 Task: Create a due date automation when advanced on, 2 days after a card is due add dates due next month at 11:00 AM.
Action: Mouse moved to (986, 77)
Screenshot: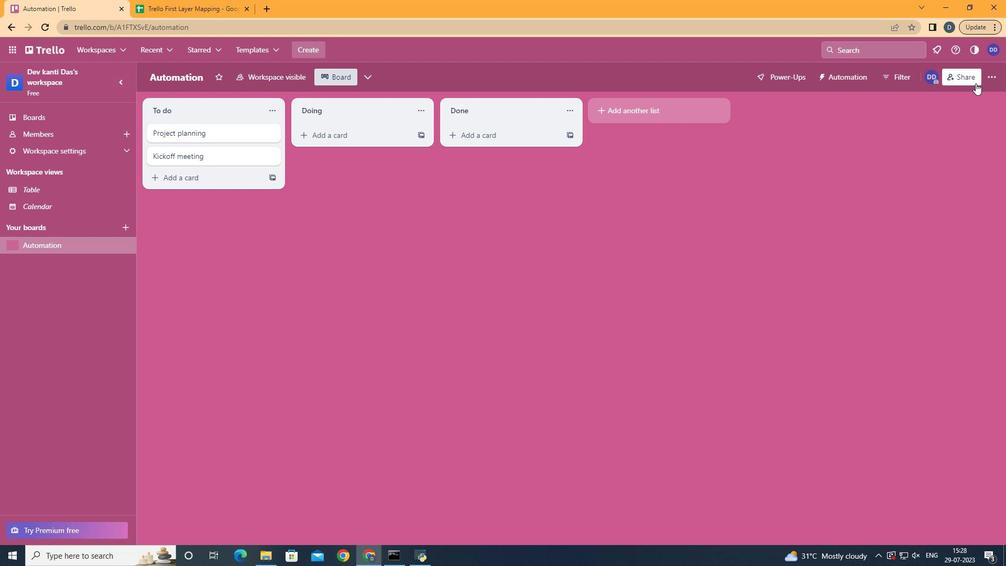 
Action: Mouse pressed left at (986, 77)
Screenshot: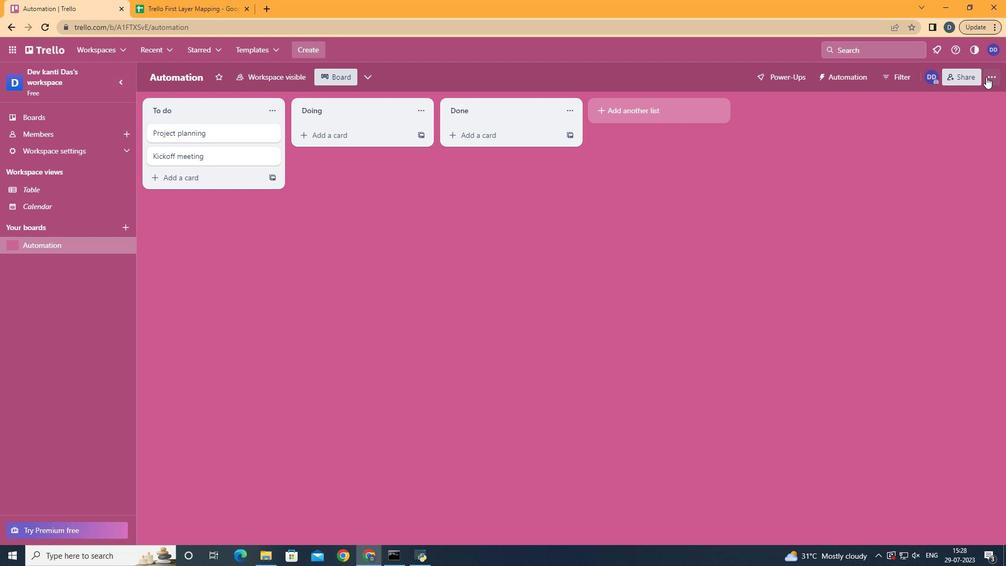 
Action: Mouse moved to (922, 215)
Screenshot: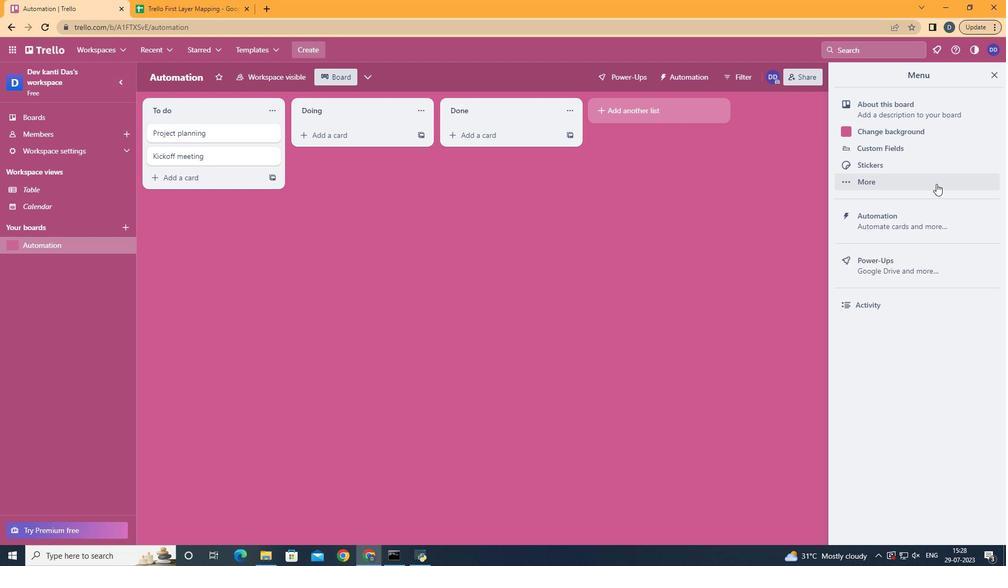 
Action: Mouse pressed left at (922, 215)
Screenshot: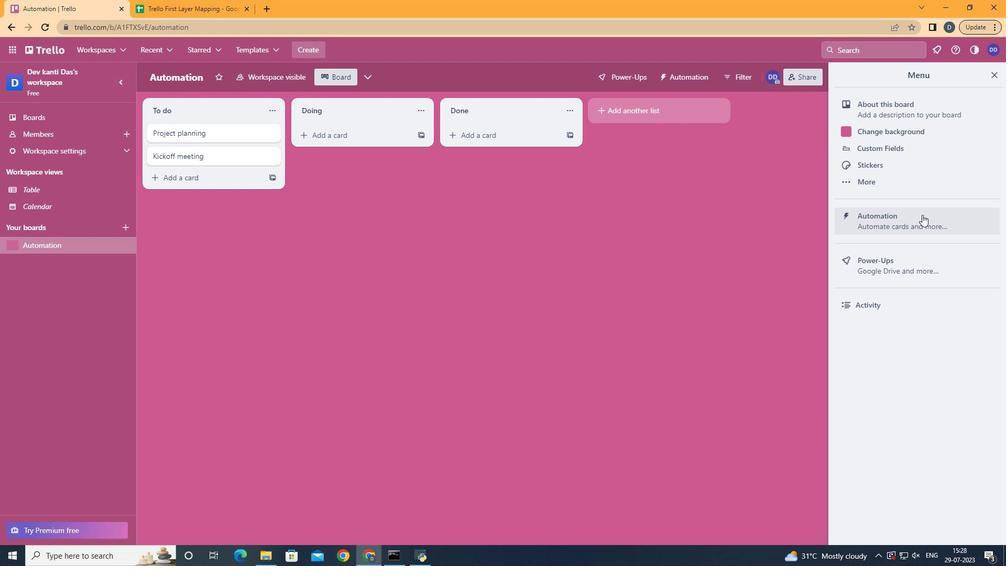 
Action: Mouse moved to (196, 214)
Screenshot: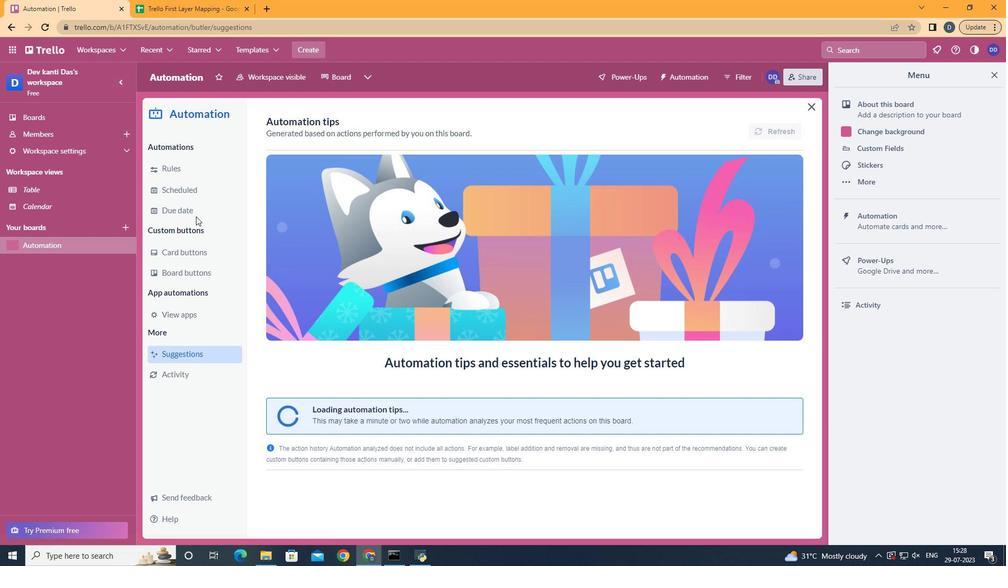 
Action: Mouse pressed left at (196, 214)
Screenshot: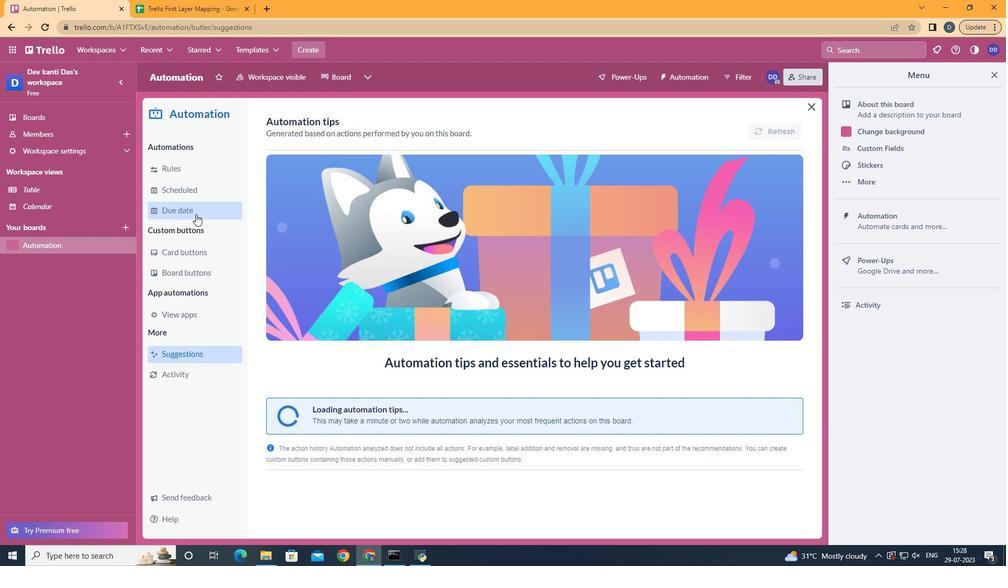 
Action: Mouse moved to (752, 127)
Screenshot: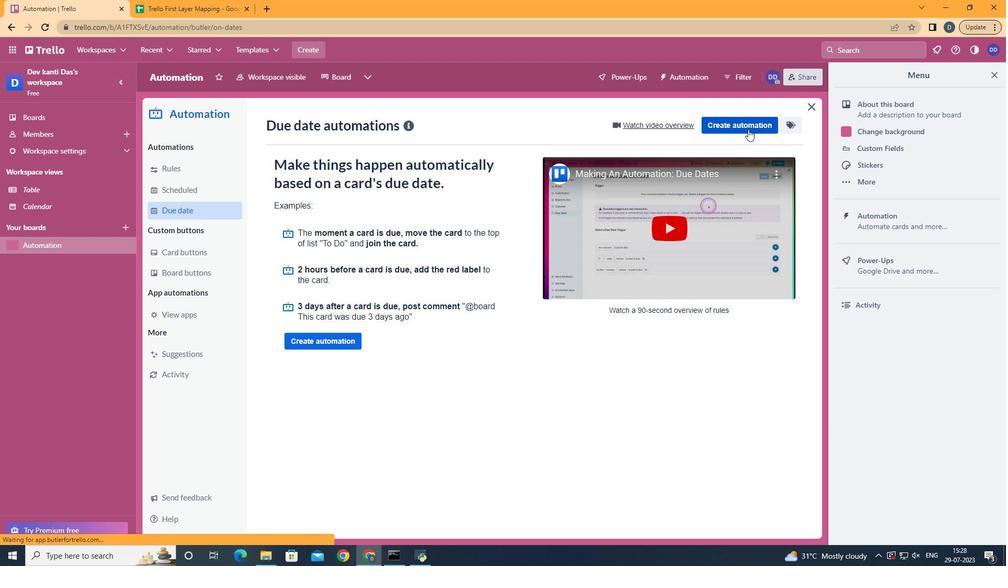 
Action: Mouse pressed left at (752, 127)
Screenshot: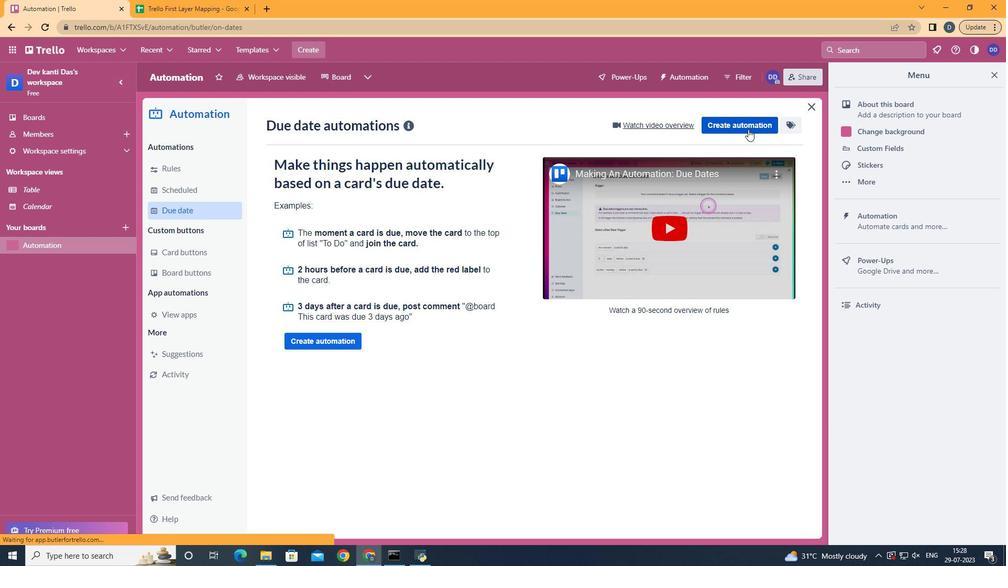 
Action: Mouse moved to (597, 219)
Screenshot: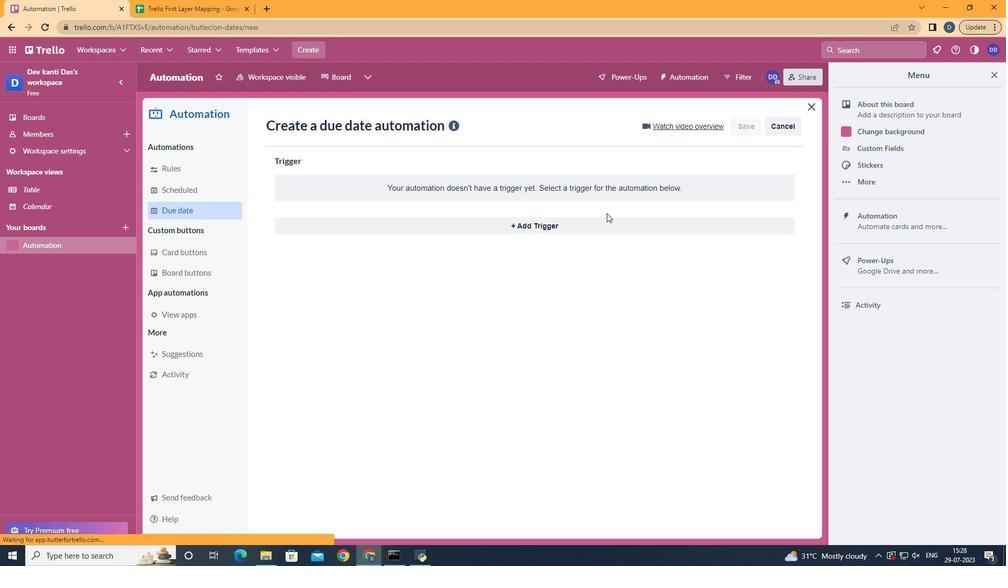 
Action: Mouse pressed left at (597, 219)
Screenshot: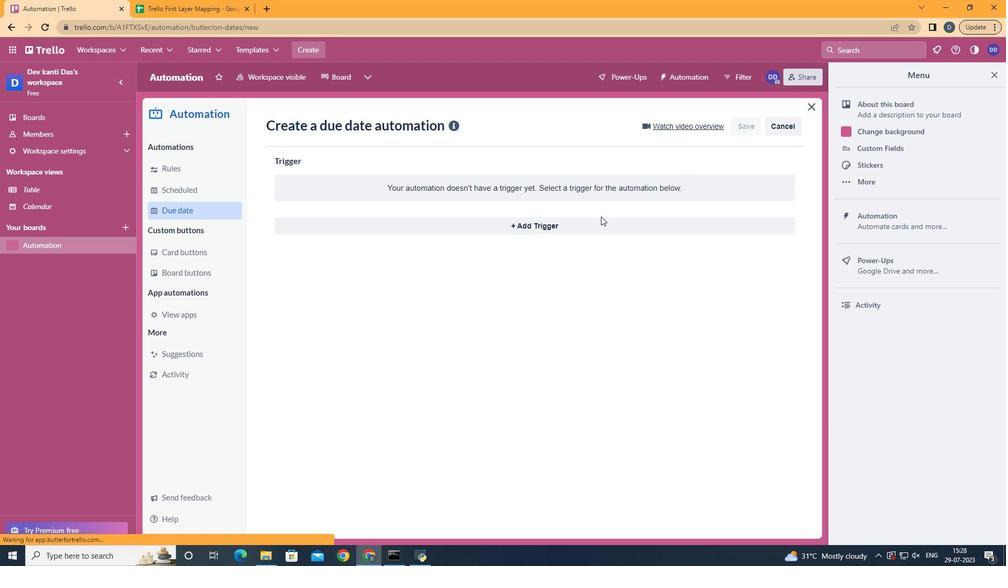 
Action: Mouse moved to (368, 431)
Screenshot: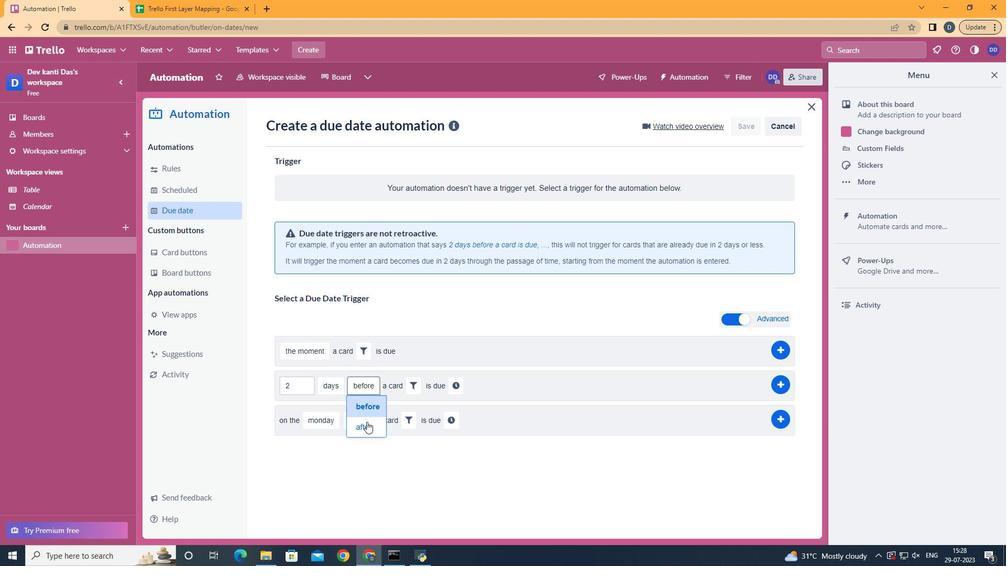 
Action: Mouse pressed left at (368, 431)
Screenshot: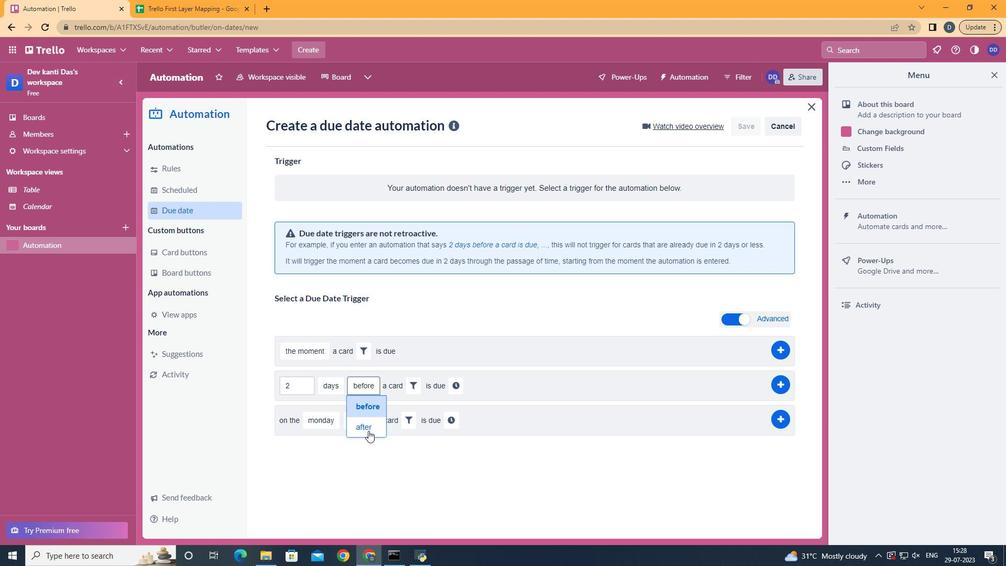 
Action: Mouse moved to (415, 376)
Screenshot: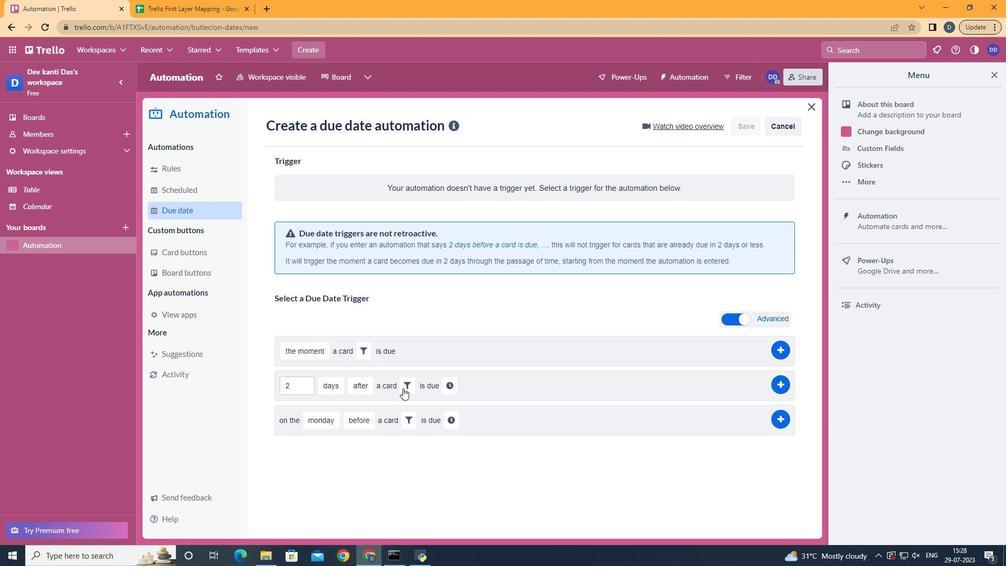 
Action: Mouse pressed left at (415, 376)
Screenshot: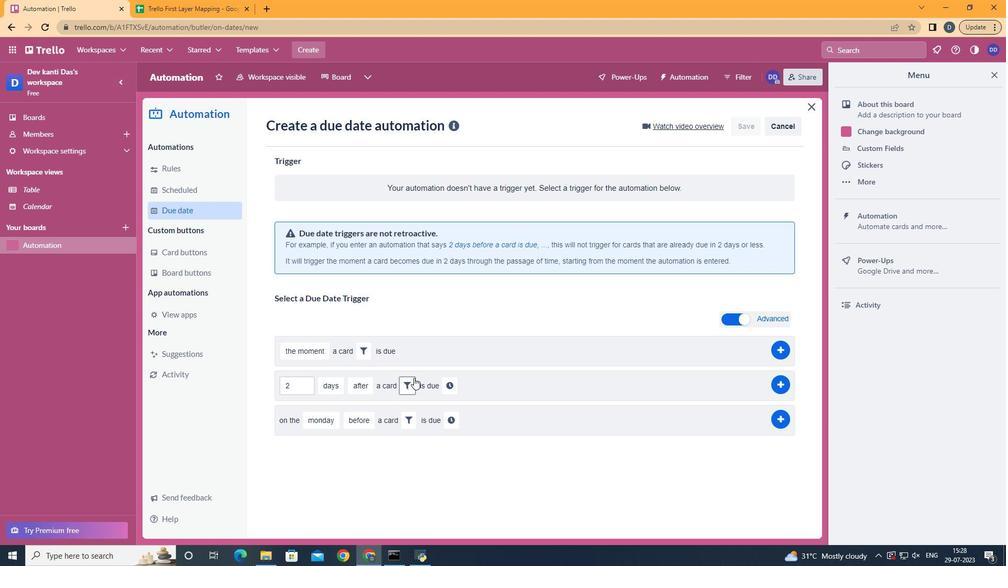 
Action: Mouse moved to (469, 424)
Screenshot: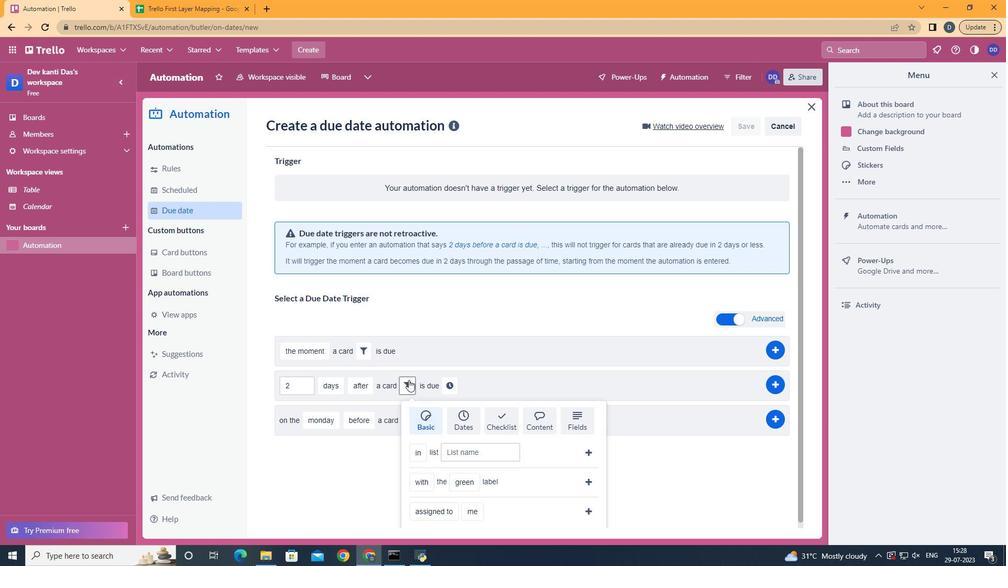 
Action: Mouse pressed left at (469, 424)
Screenshot: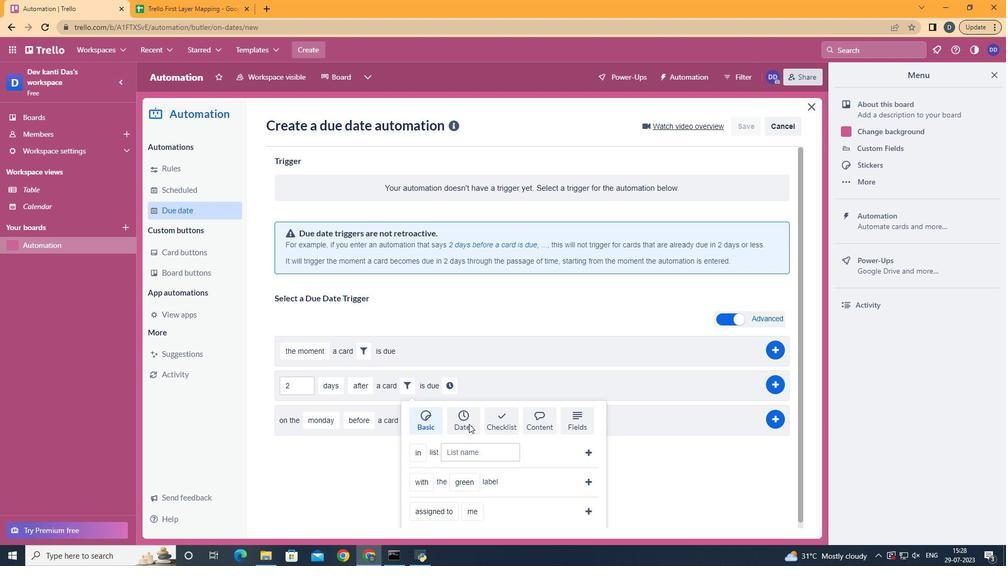 
Action: Mouse moved to (469, 424)
Screenshot: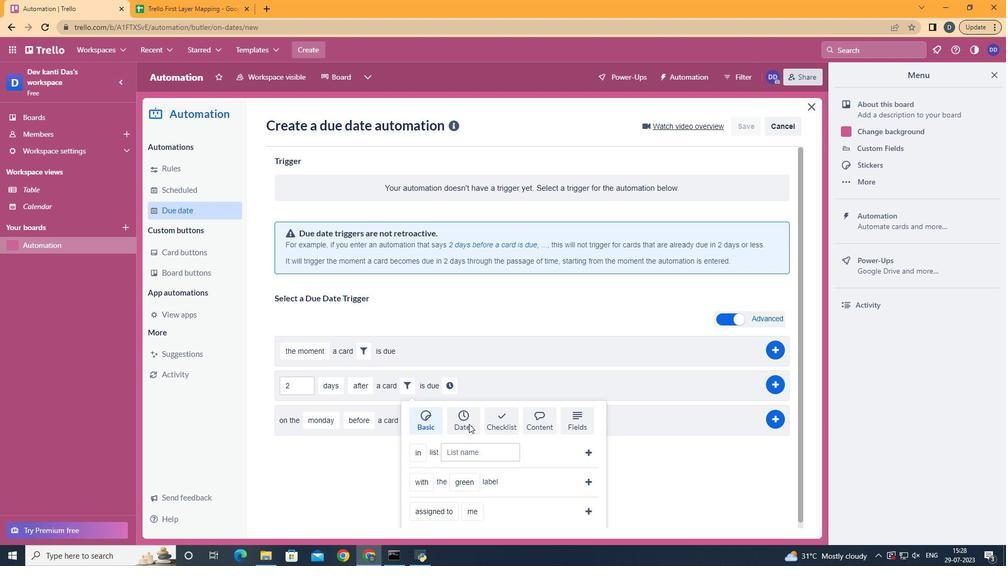
Action: Mouse scrolled (469, 424) with delta (0, 0)
Screenshot: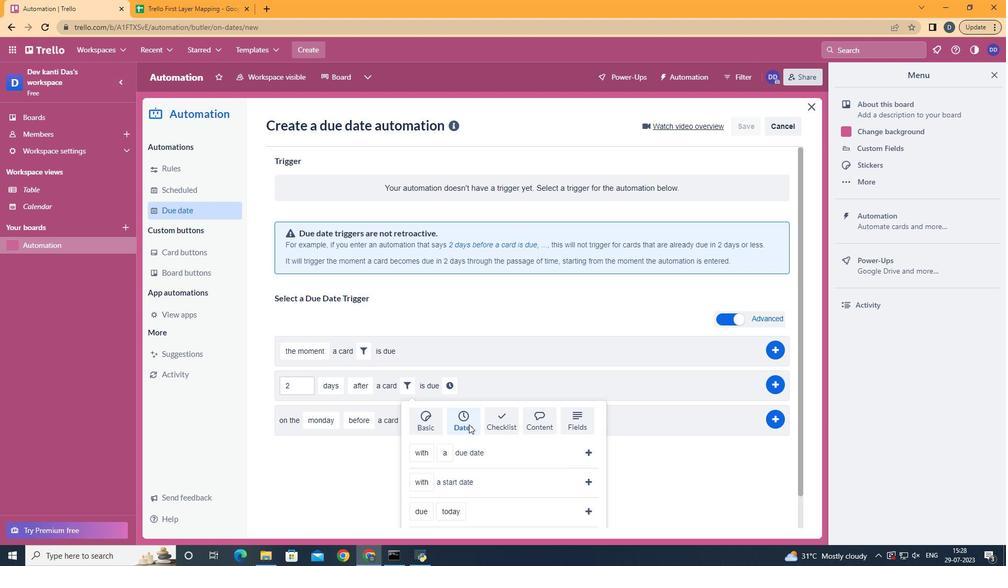 
Action: Mouse scrolled (469, 424) with delta (0, 0)
Screenshot: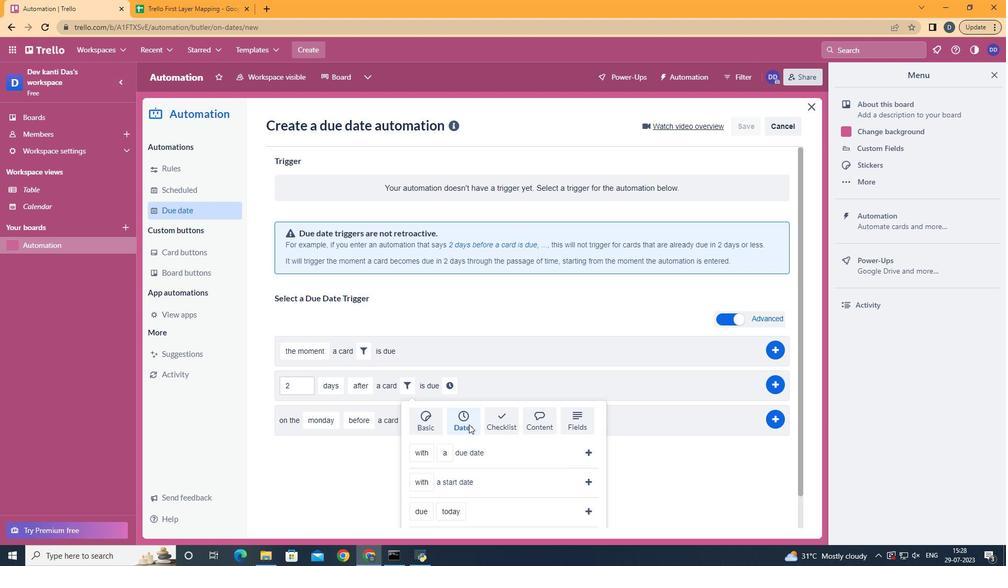 
Action: Mouse scrolled (469, 424) with delta (0, 0)
Screenshot: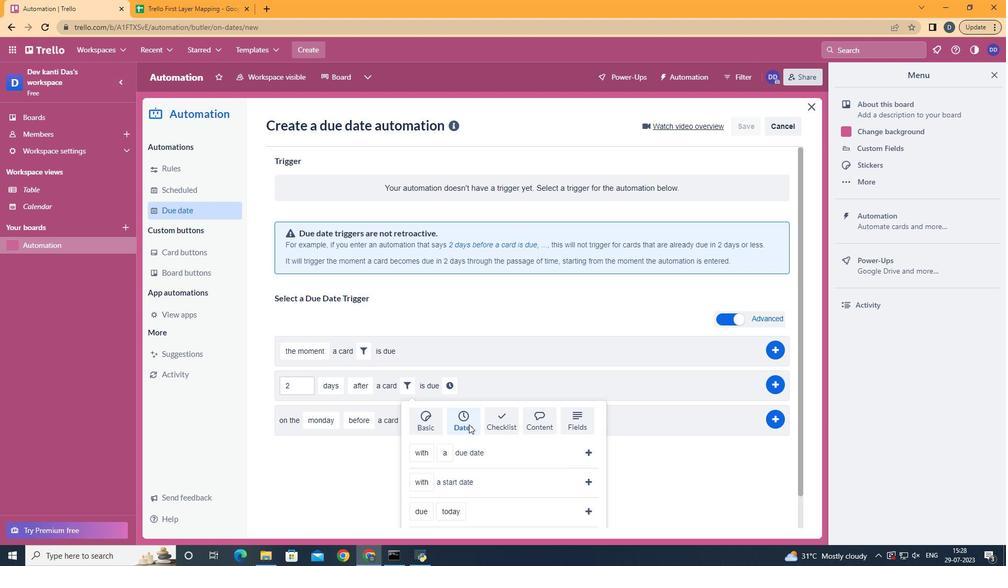 
Action: Mouse scrolled (469, 424) with delta (0, 0)
Screenshot: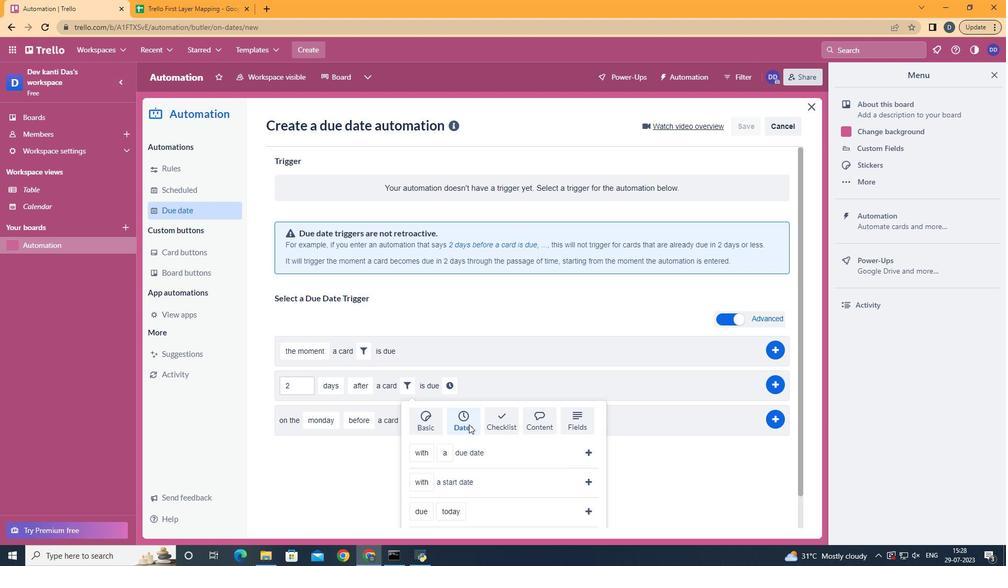 
Action: Mouse scrolled (469, 424) with delta (0, 0)
Screenshot: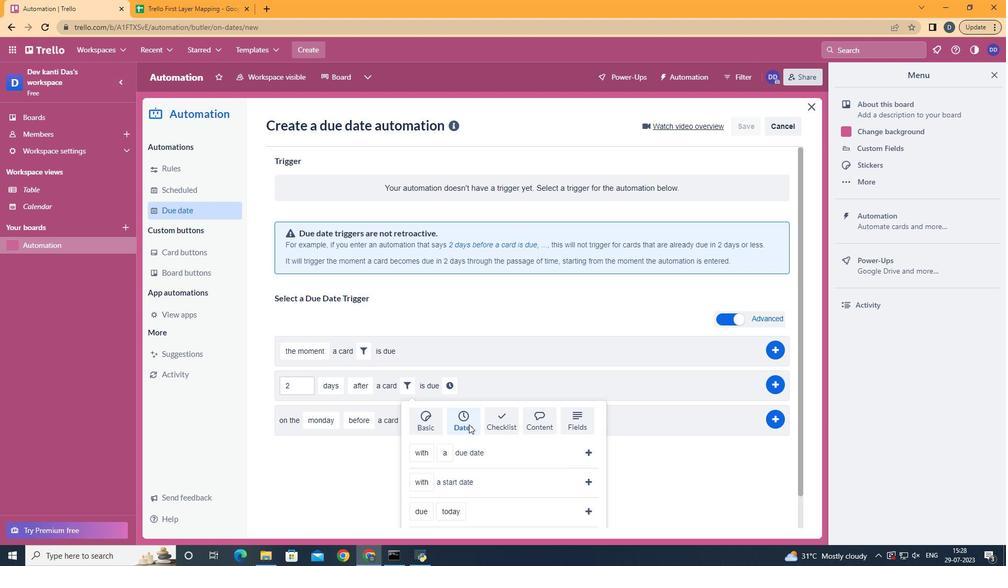 
Action: Mouse moved to (462, 457)
Screenshot: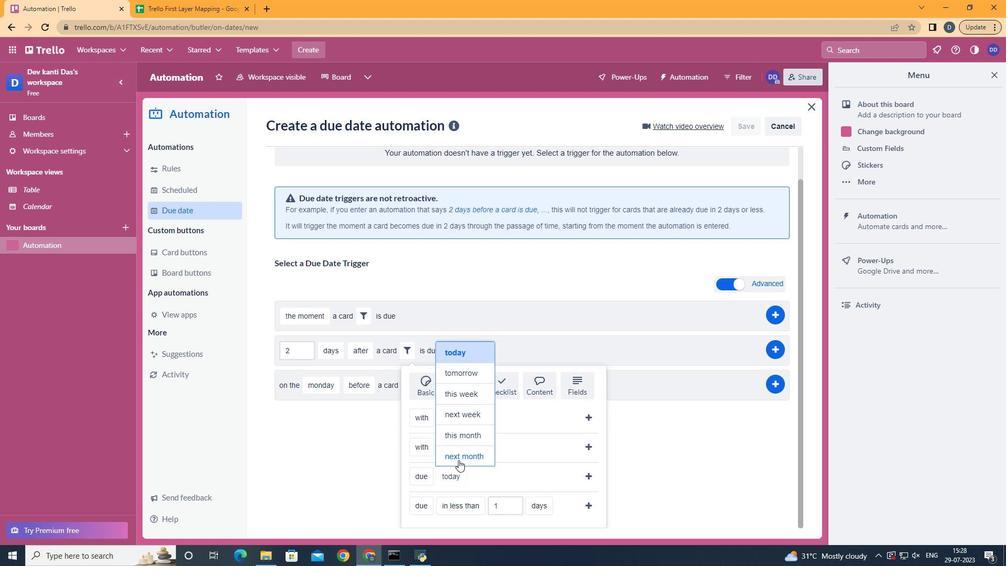 
Action: Mouse pressed left at (462, 457)
Screenshot: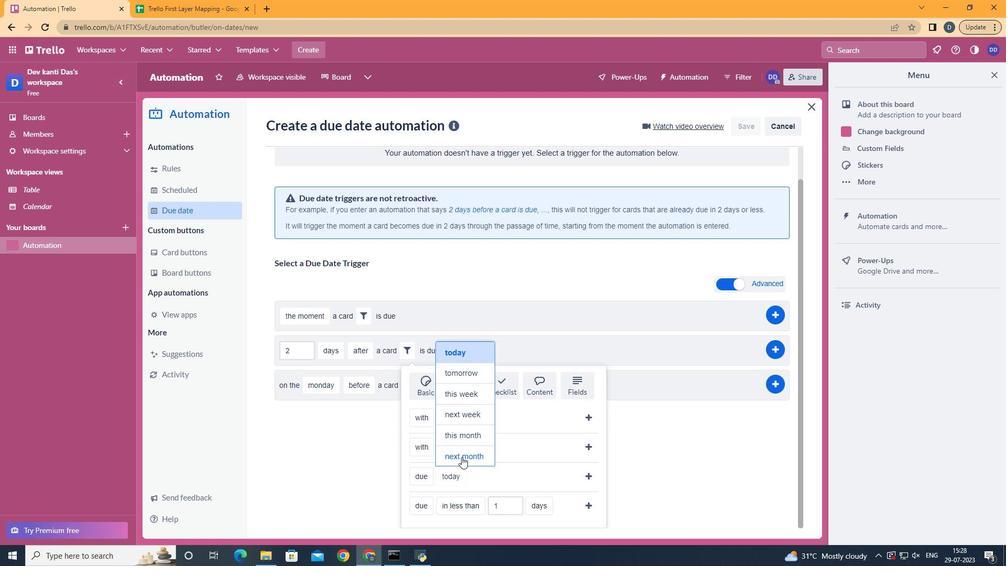 
Action: Mouse moved to (586, 472)
Screenshot: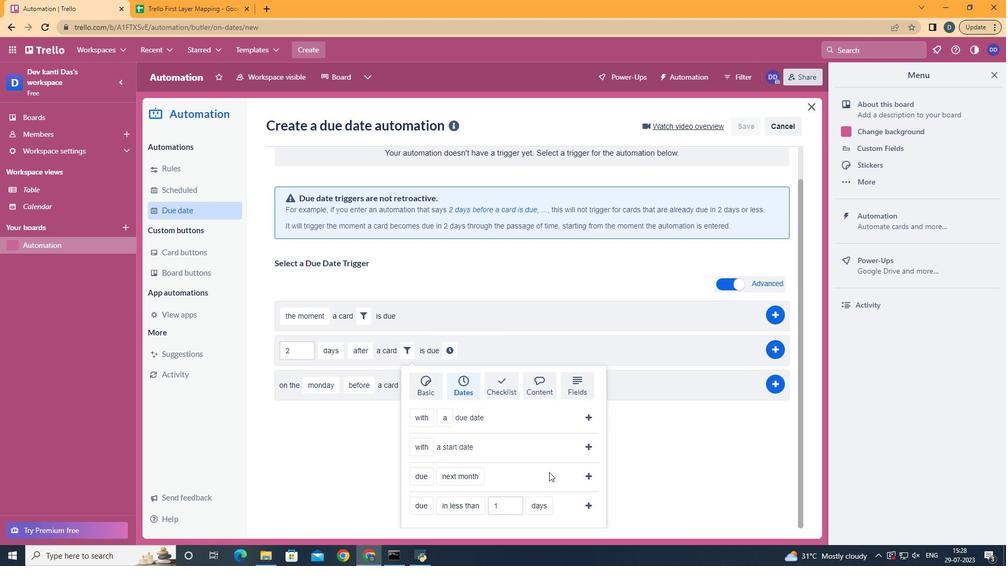 
Action: Mouse pressed left at (586, 472)
Screenshot: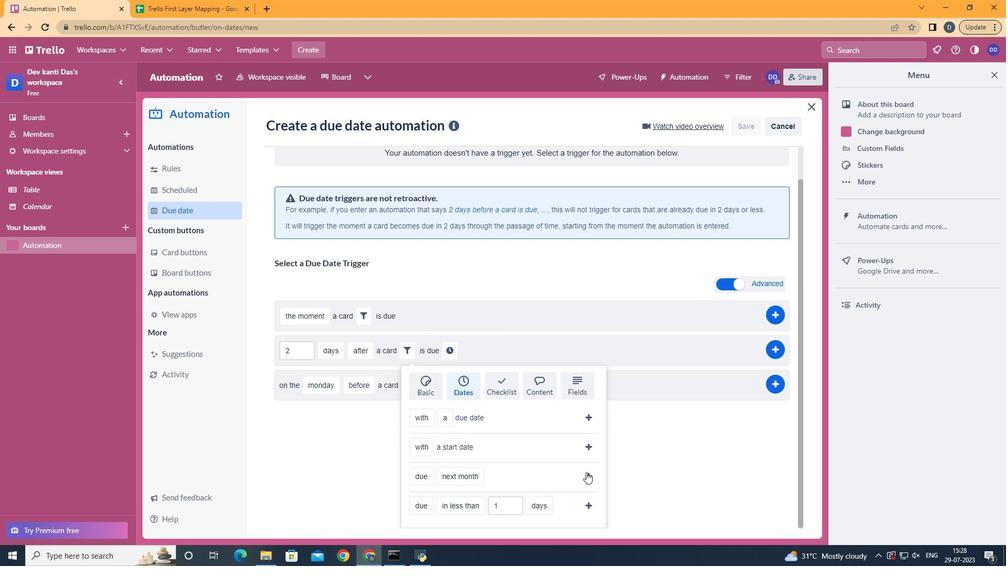 
Action: Mouse moved to (526, 376)
Screenshot: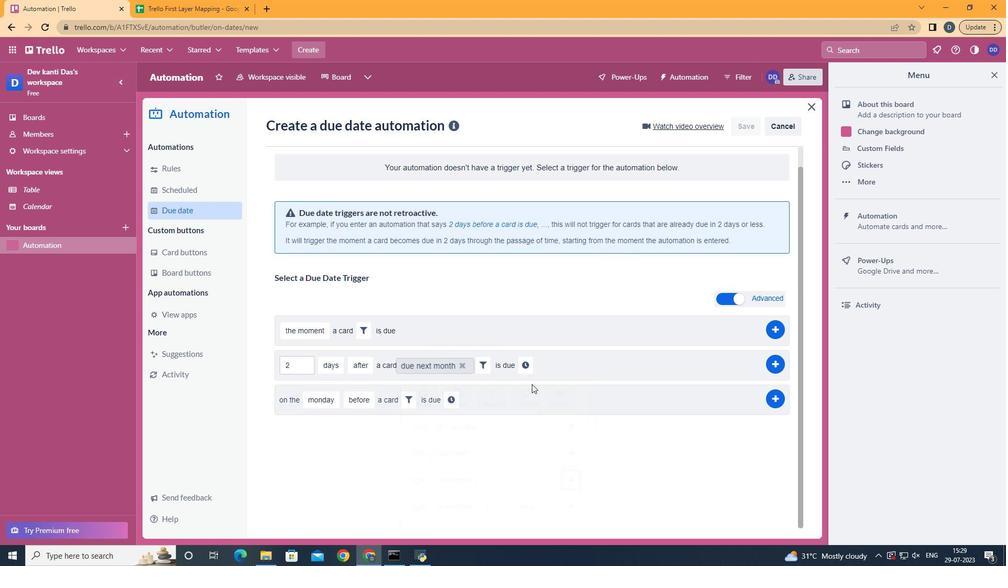 
Action: Mouse pressed left at (526, 376)
Screenshot: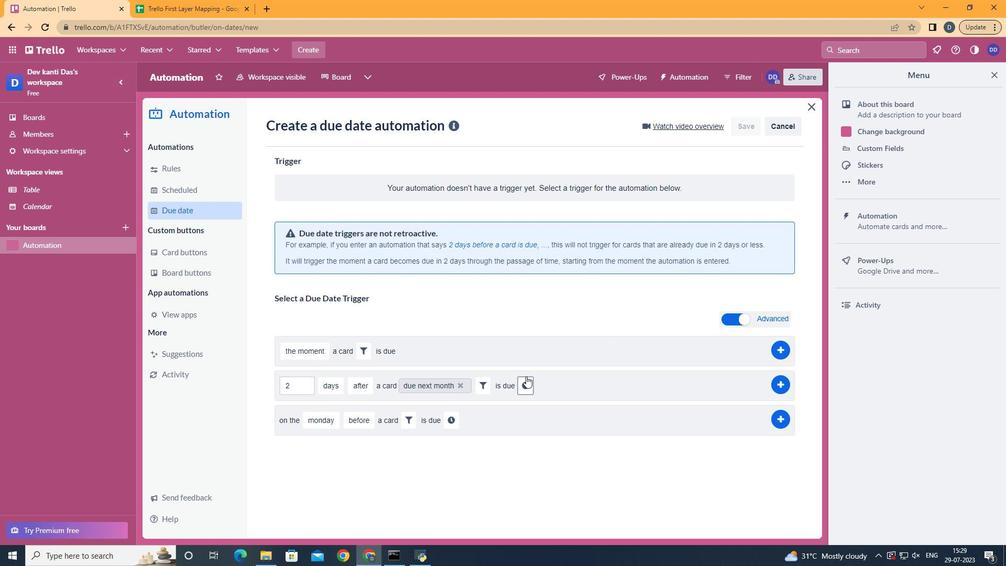 
Action: Mouse moved to (540, 388)
Screenshot: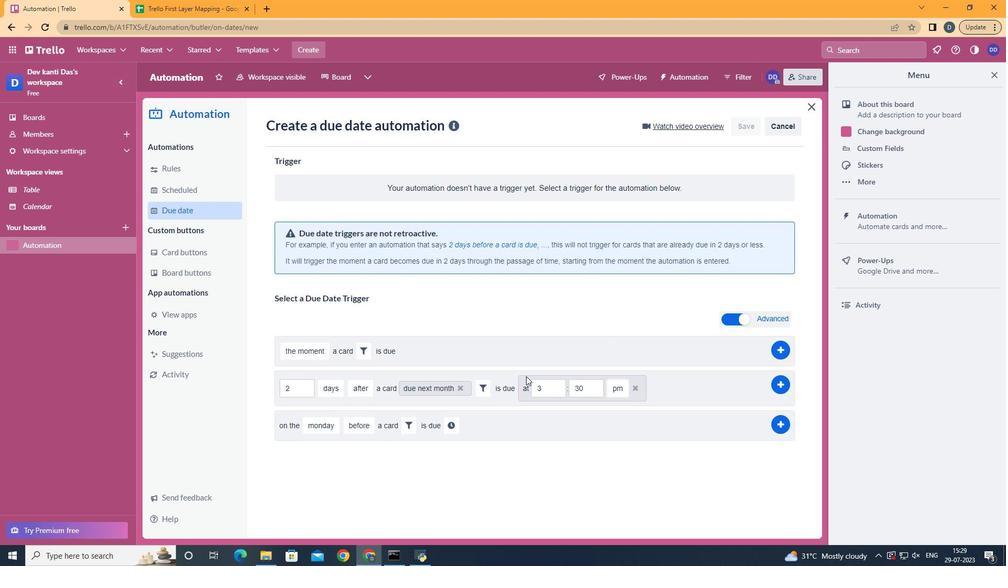 
Action: Mouse pressed left at (540, 388)
Screenshot: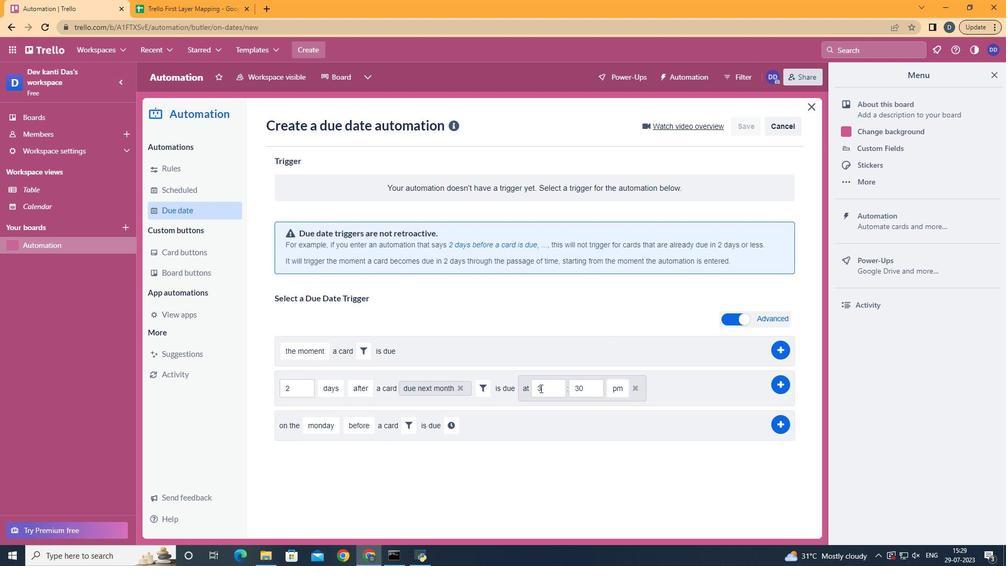 
Action: Key pressed <Key.backspace>11
Screenshot: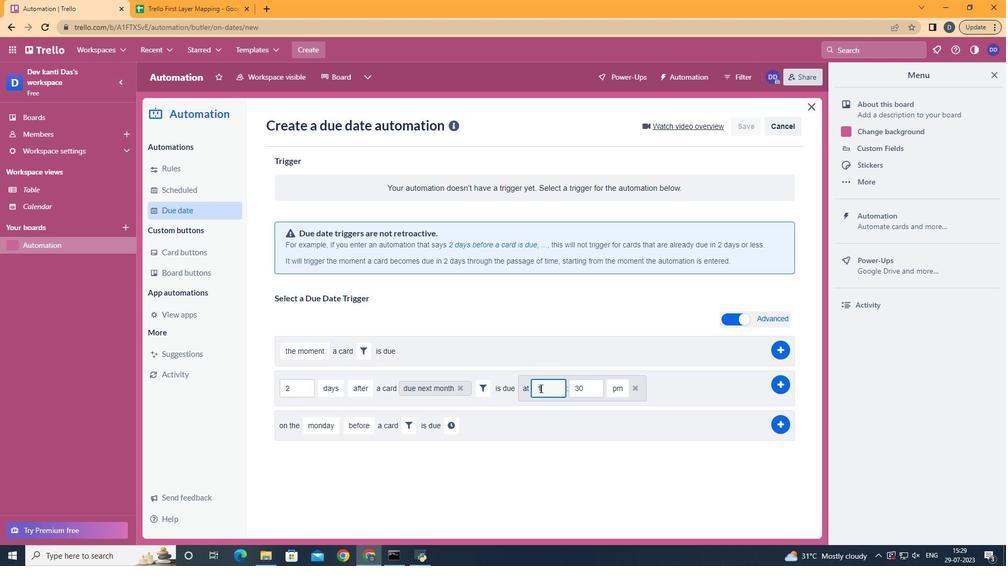
Action: Mouse moved to (583, 389)
Screenshot: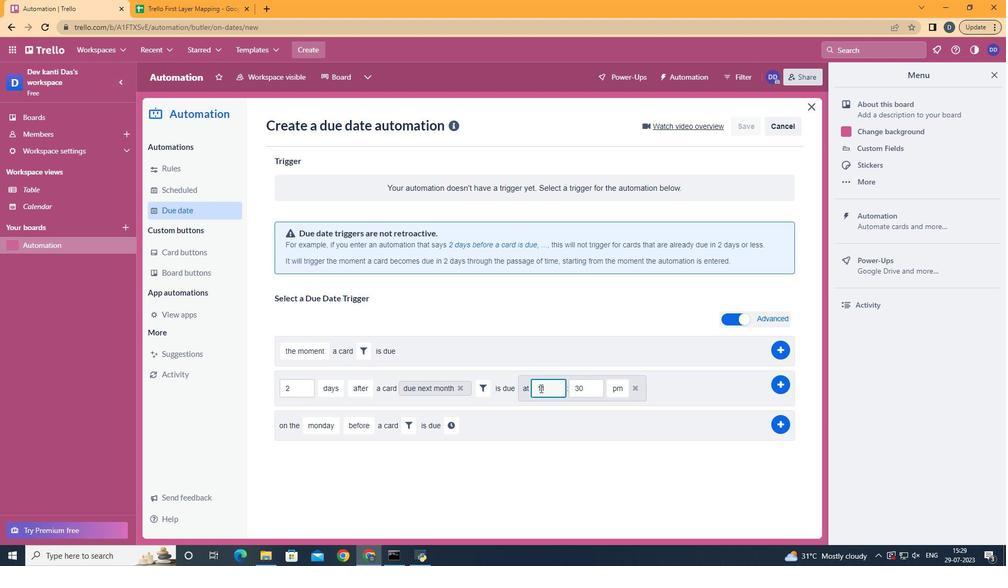
Action: Mouse pressed left at (583, 389)
Screenshot: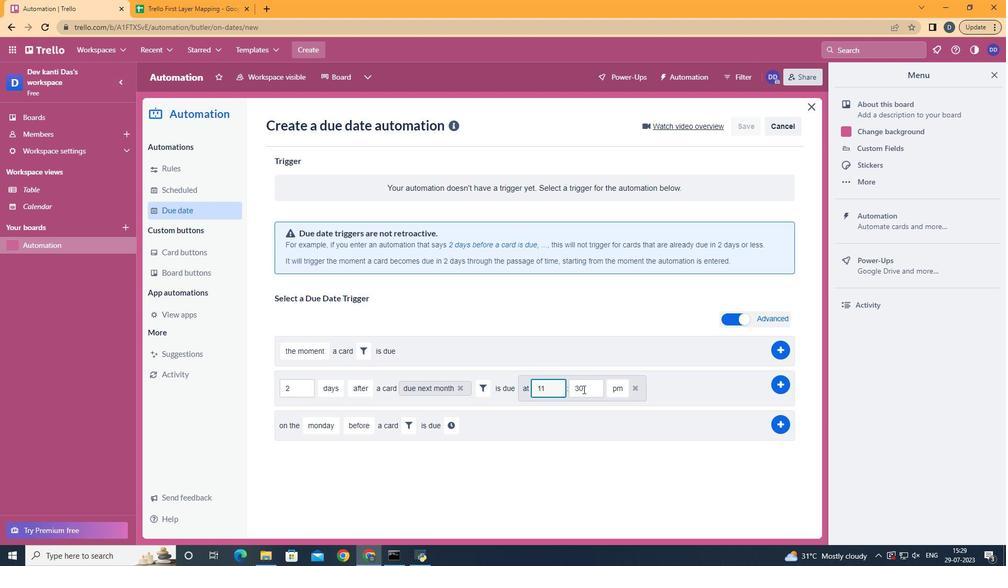 
Action: Key pressed <Key.backspace><Key.backspace>00
Screenshot: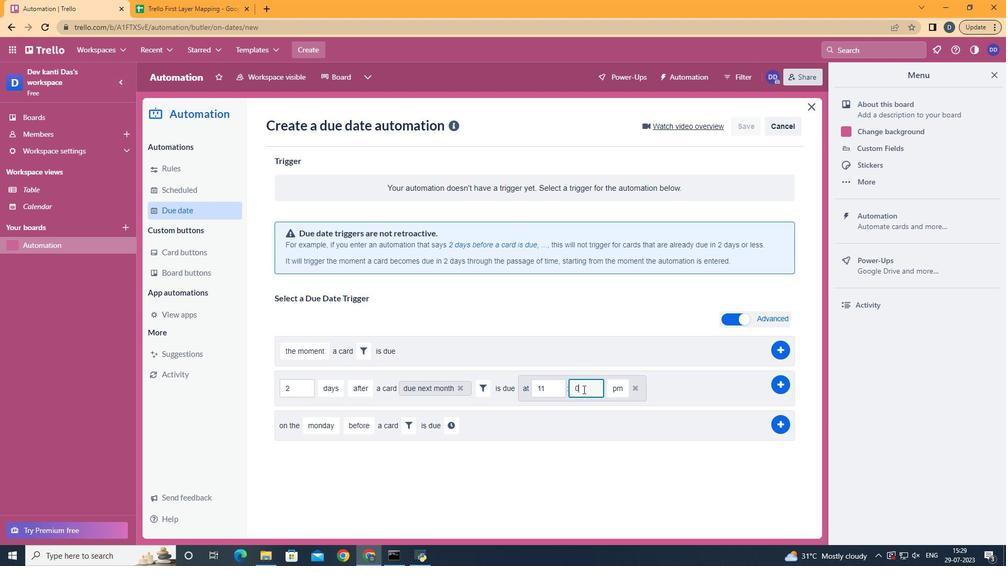 
Action: Mouse moved to (623, 406)
Screenshot: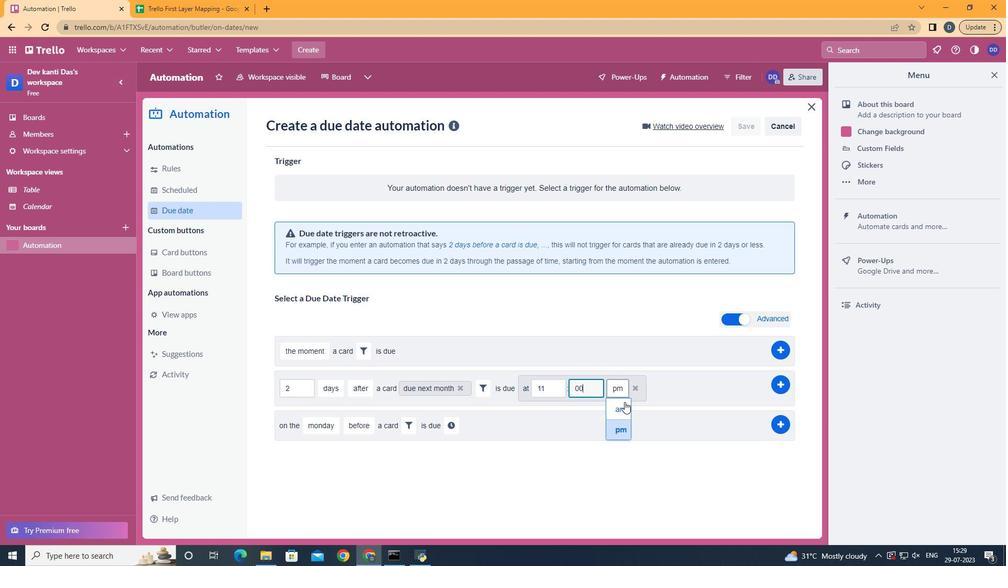
Action: Mouse pressed left at (623, 406)
Screenshot: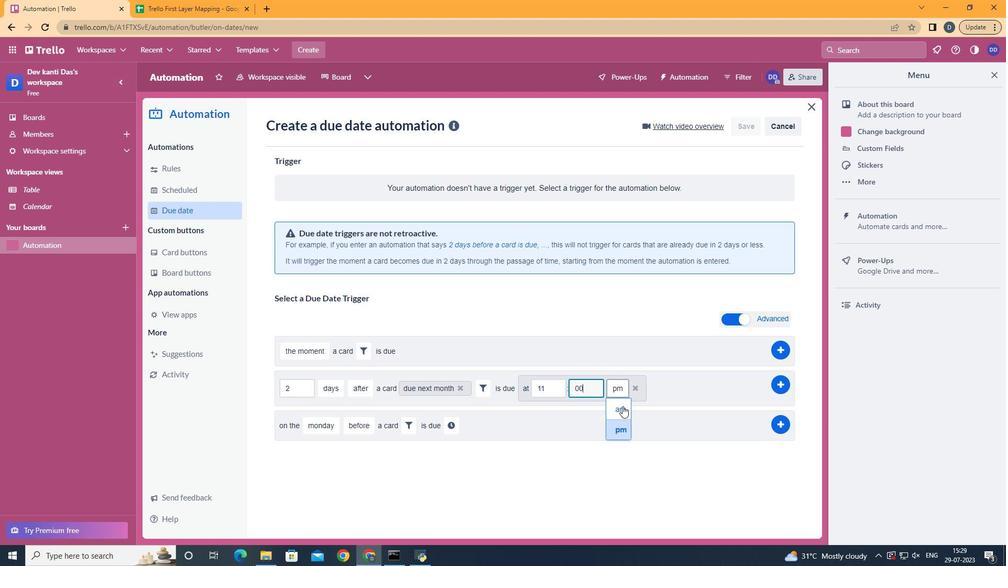 
Action: Mouse moved to (623, 406)
Screenshot: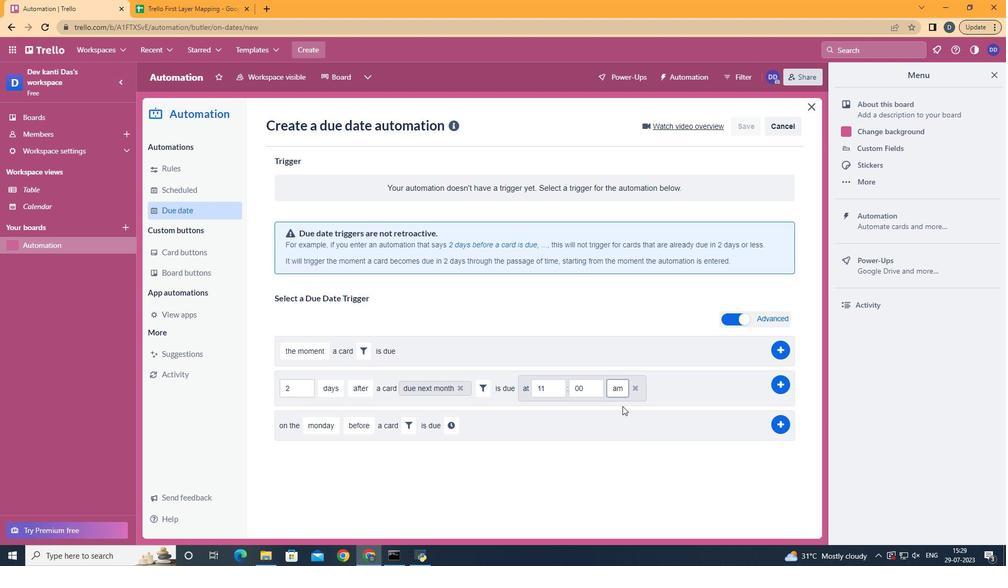 
